 Task: Sort the products in the category "IPA" by price (highest first).
Action: Mouse moved to (1019, 353)
Screenshot: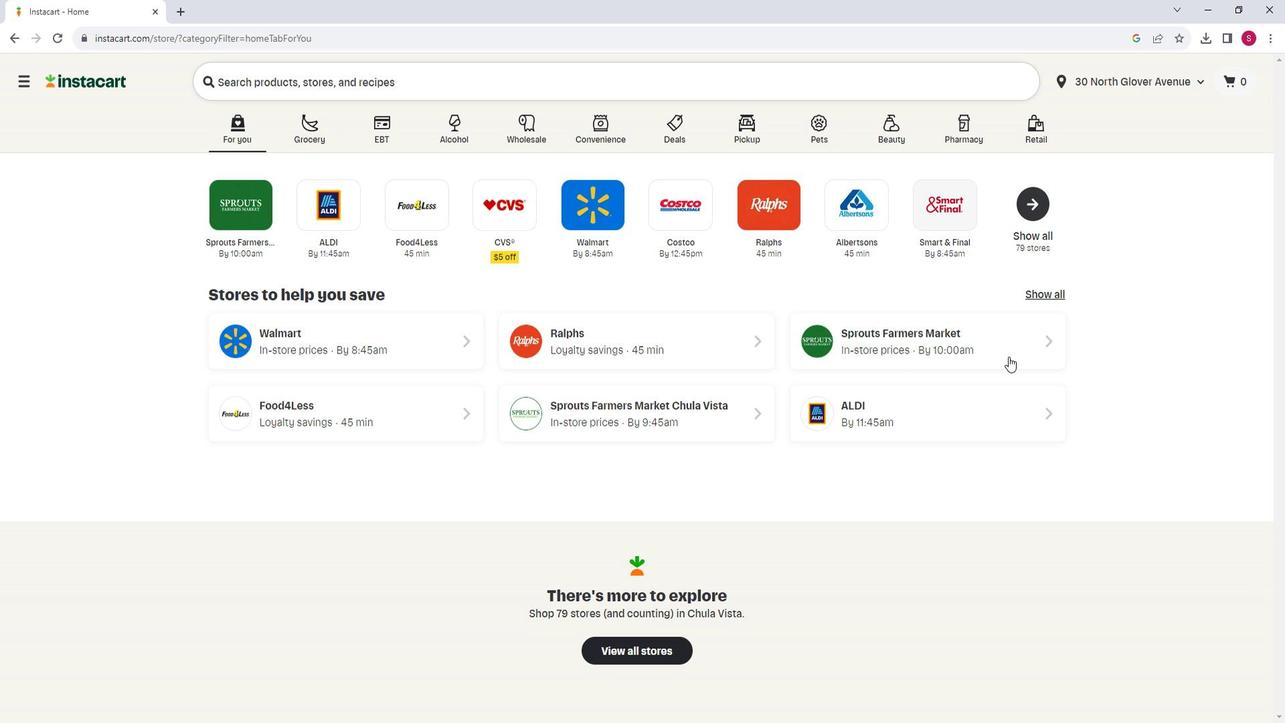 
Action: Mouse pressed left at (1019, 353)
Screenshot: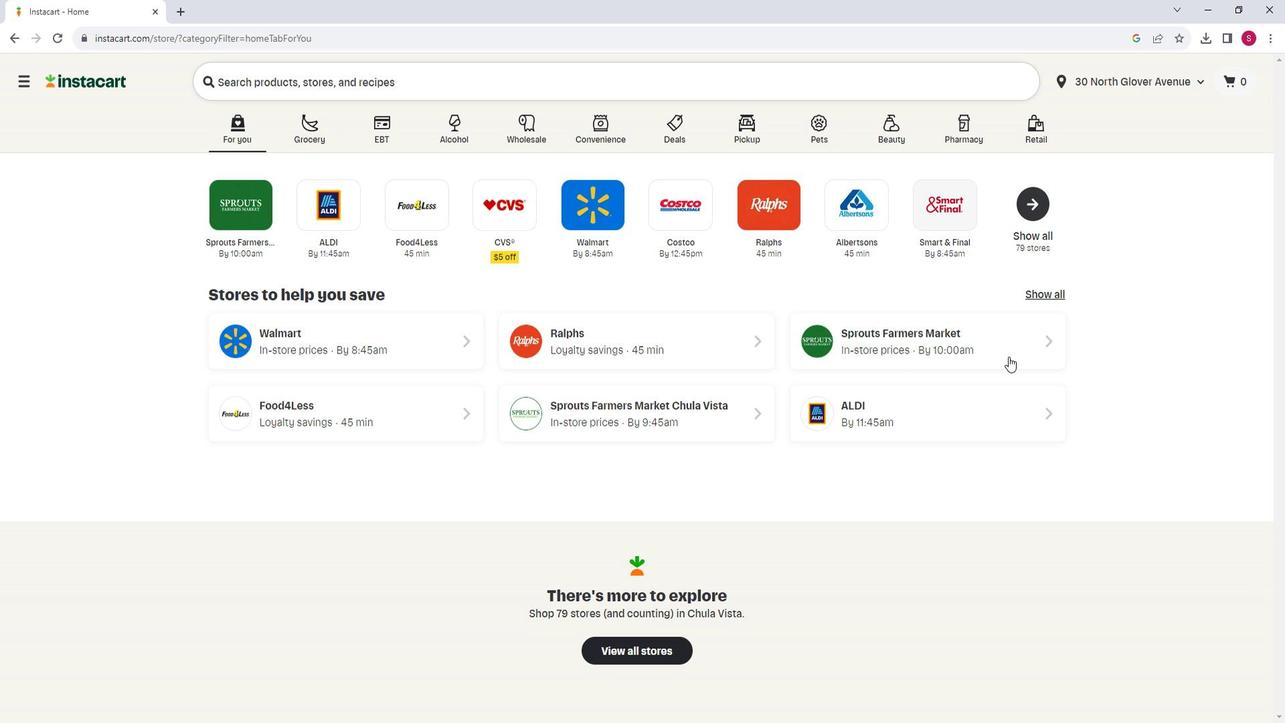 
Action: Mouse moved to (101, 417)
Screenshot: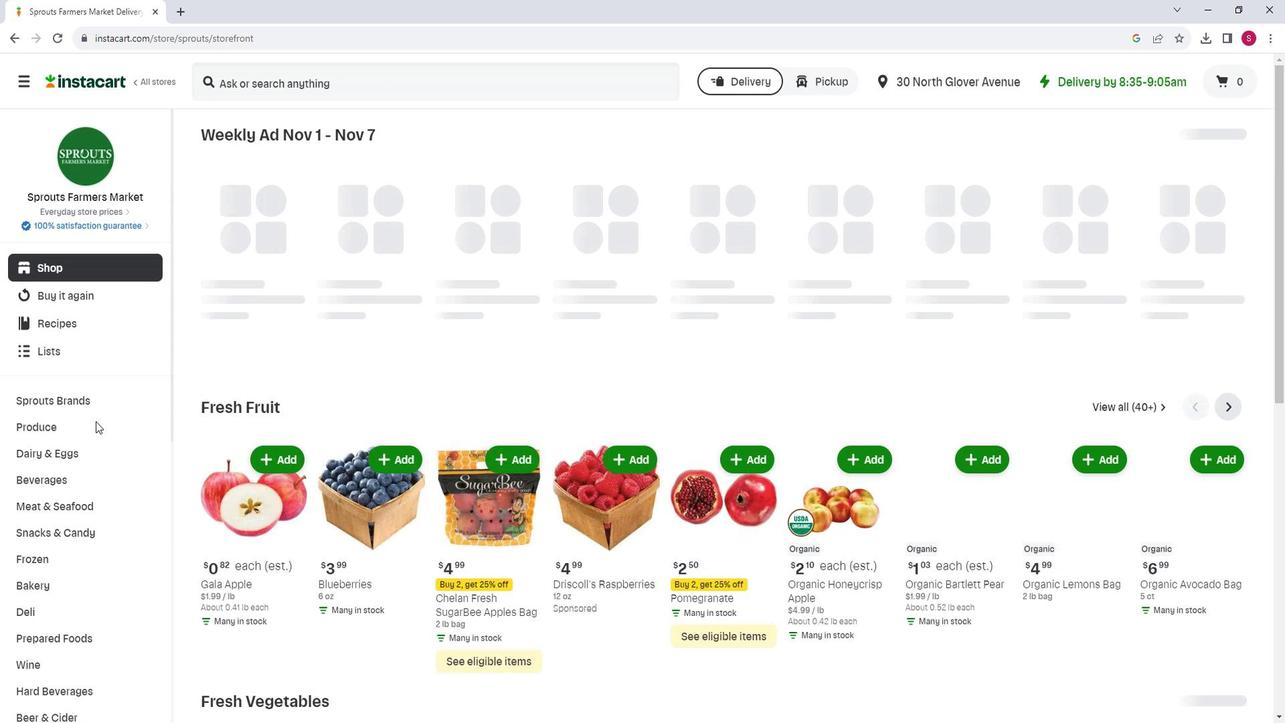 
Action: Mouse scrolled (101, 417) with delta (0, 0)
Screenshot: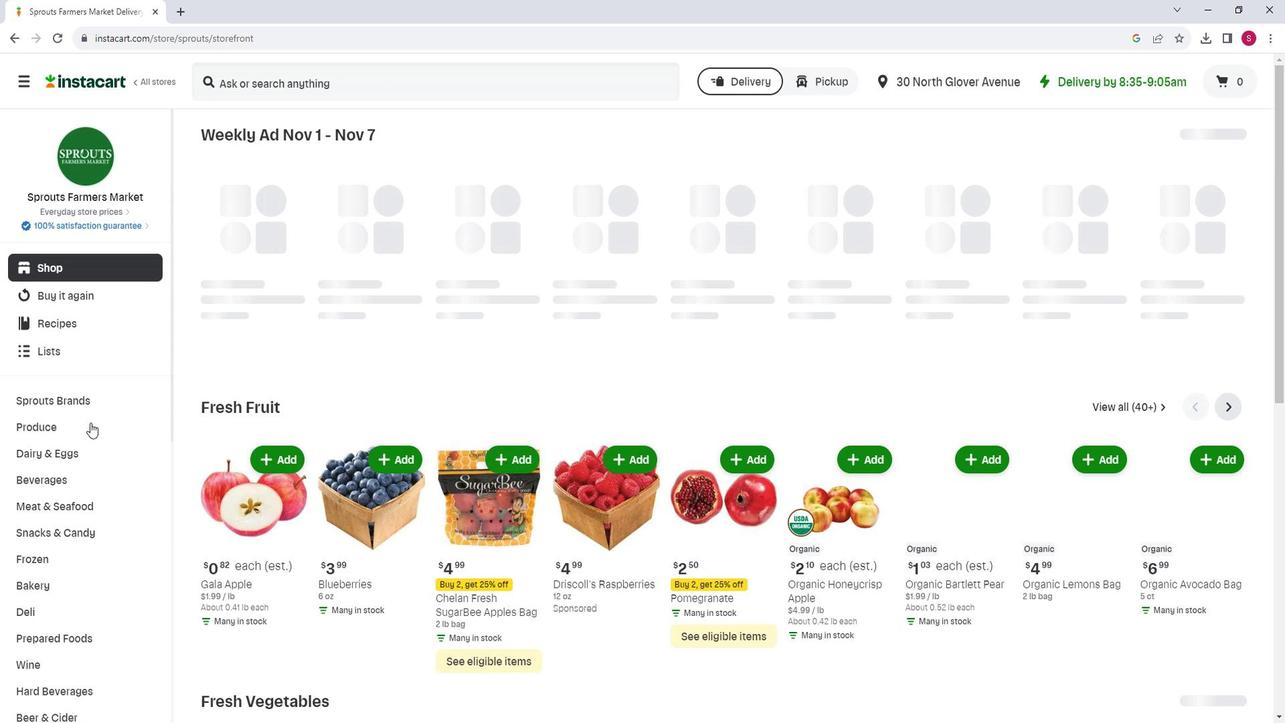 
Action: Mouse scrolled (101, 417) with delta (0, 0)
Screenshot: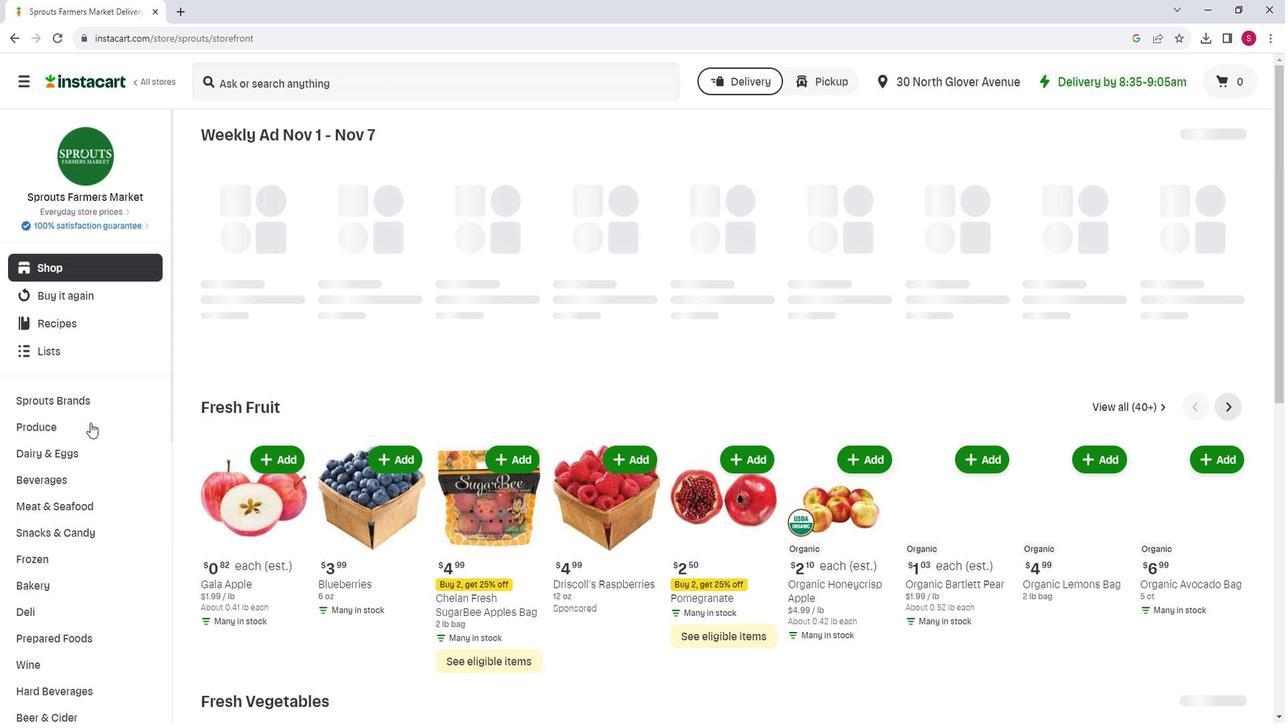 
Action: Mouse moved to (57, 559)
Screenshot: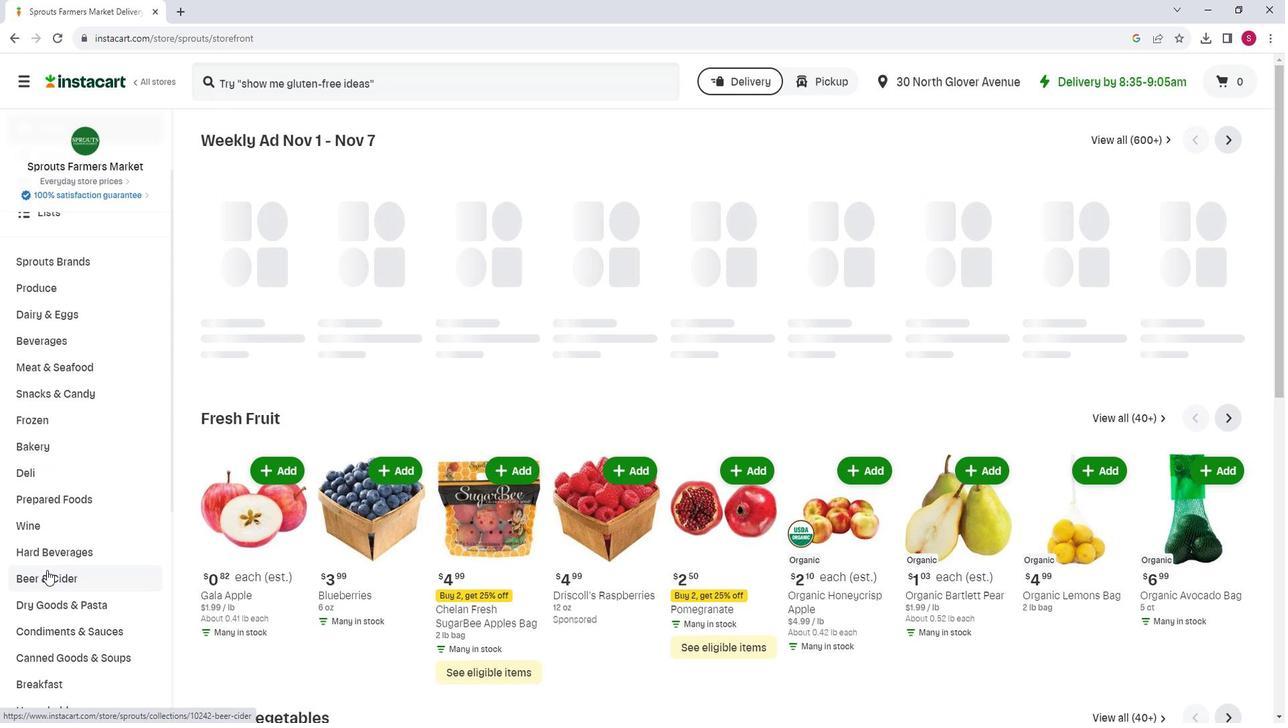 
Action: Mouse pressed left at (57, 559)
Screenshot: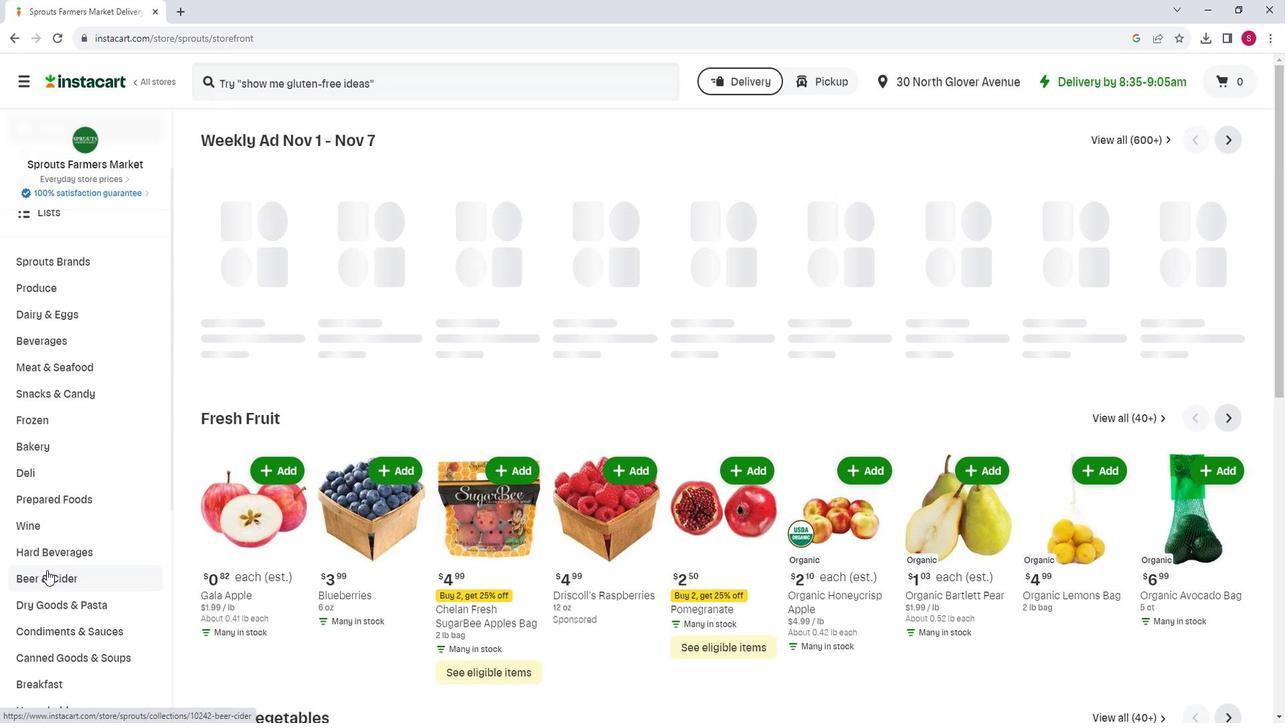 
Action: Mouse moved to (315, 176)
Screenshot: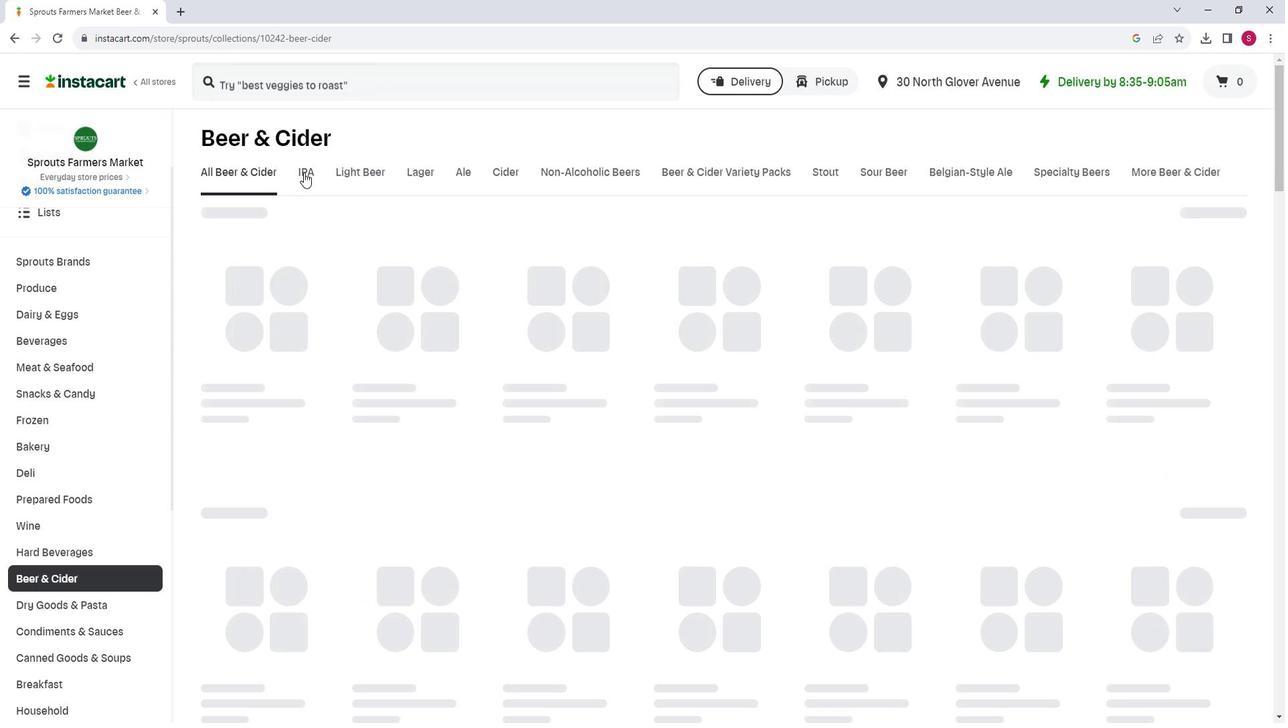 
Action: Mouse pressed left at (315, 176)
Screenshot: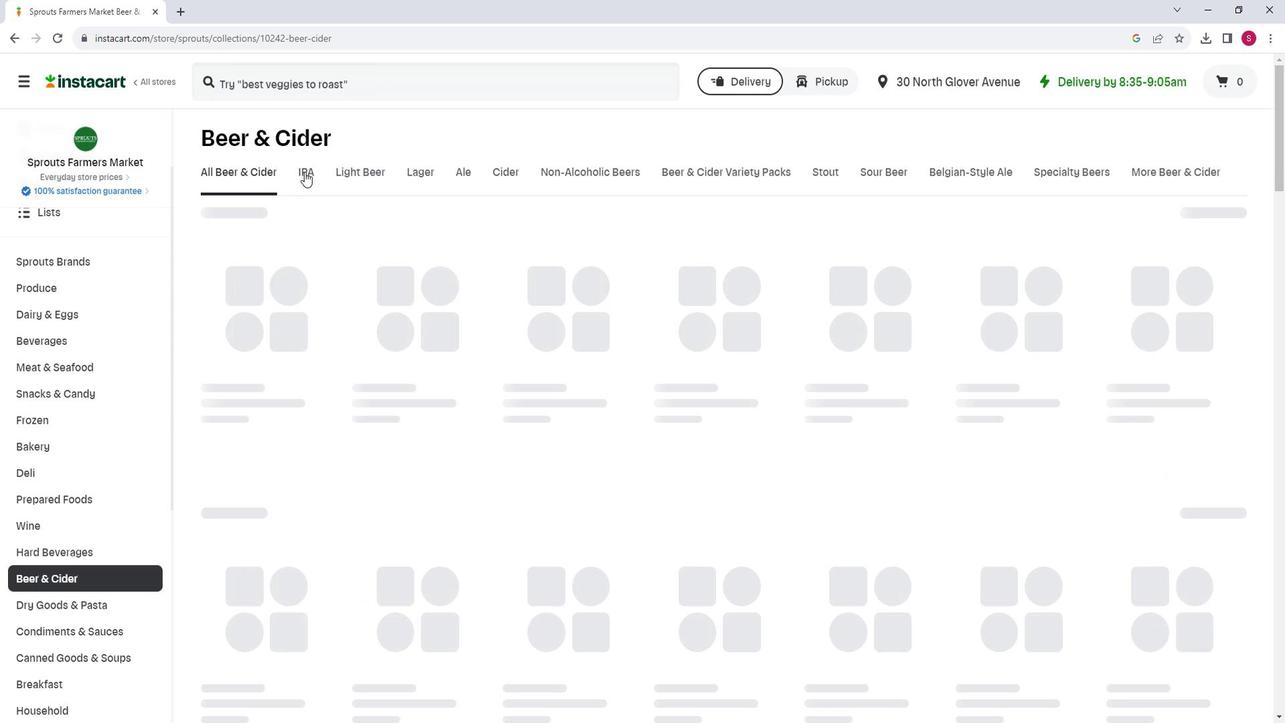 
Action: Mouse moved to (1256, 216)
Screenshot: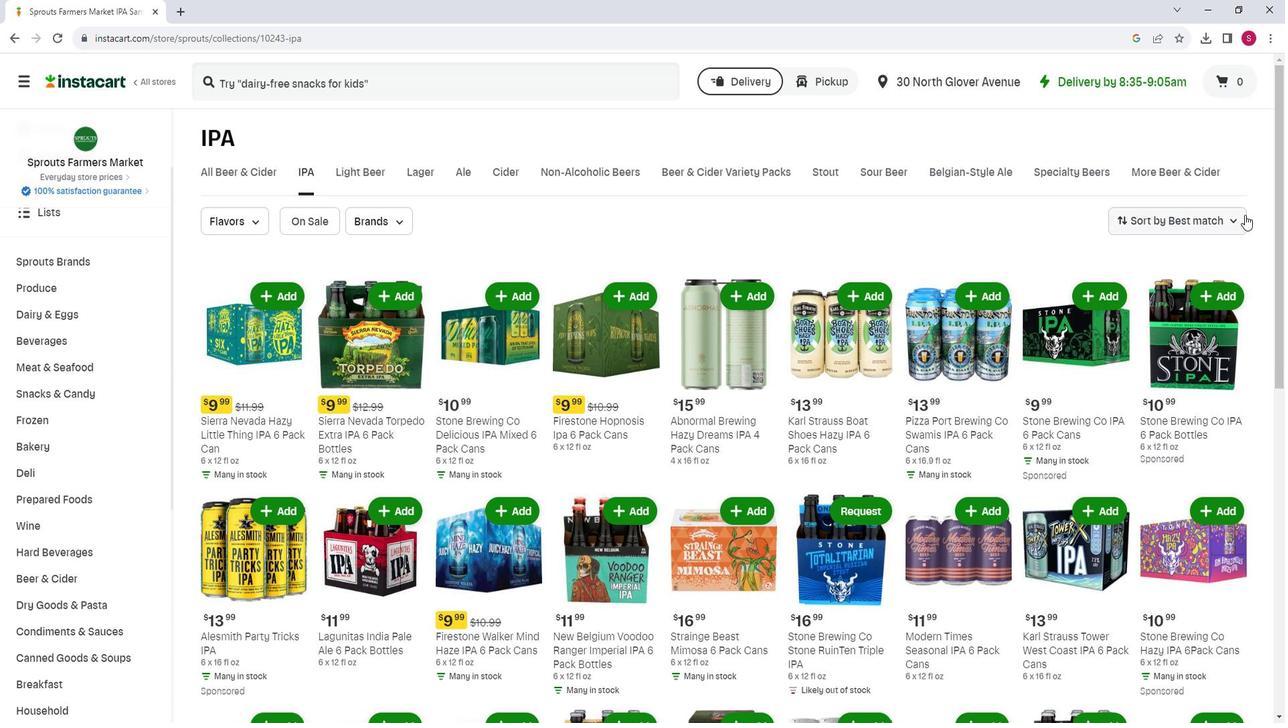 
Action: Mouse pressed left at (1256, 216)
Screenshot: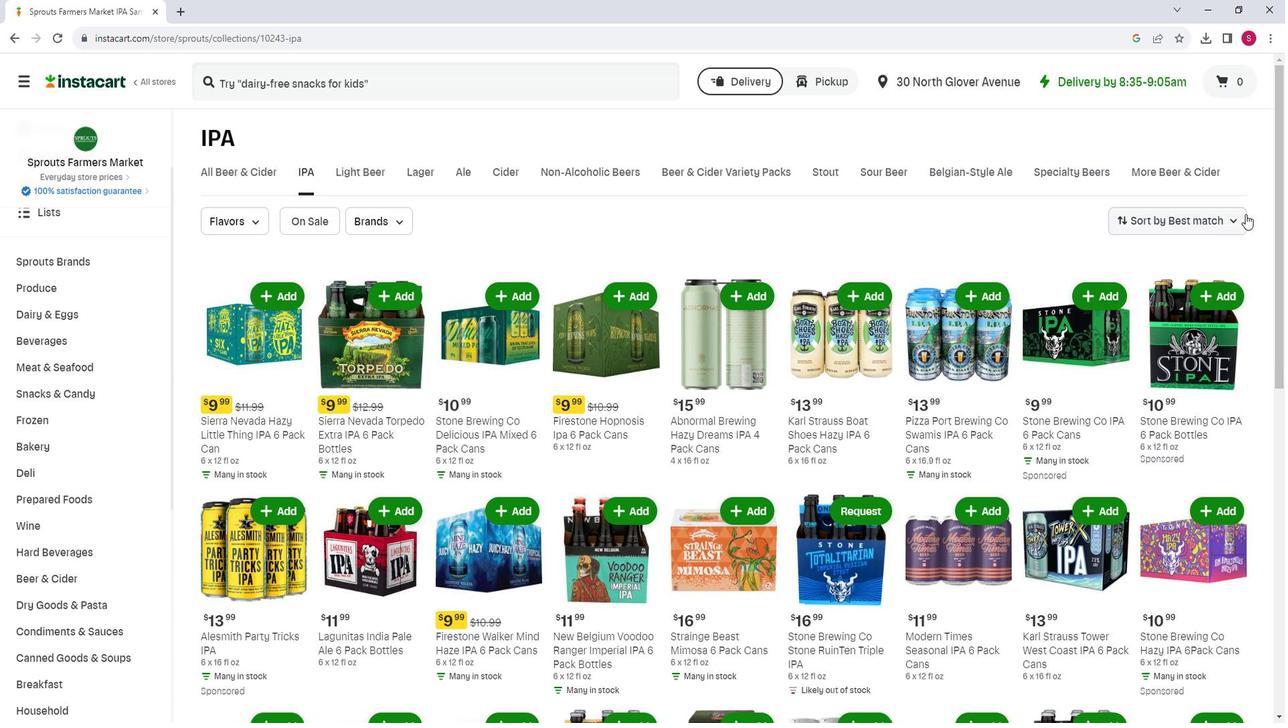 
Action: Mouse moved to (1228, 310)
Screenshot: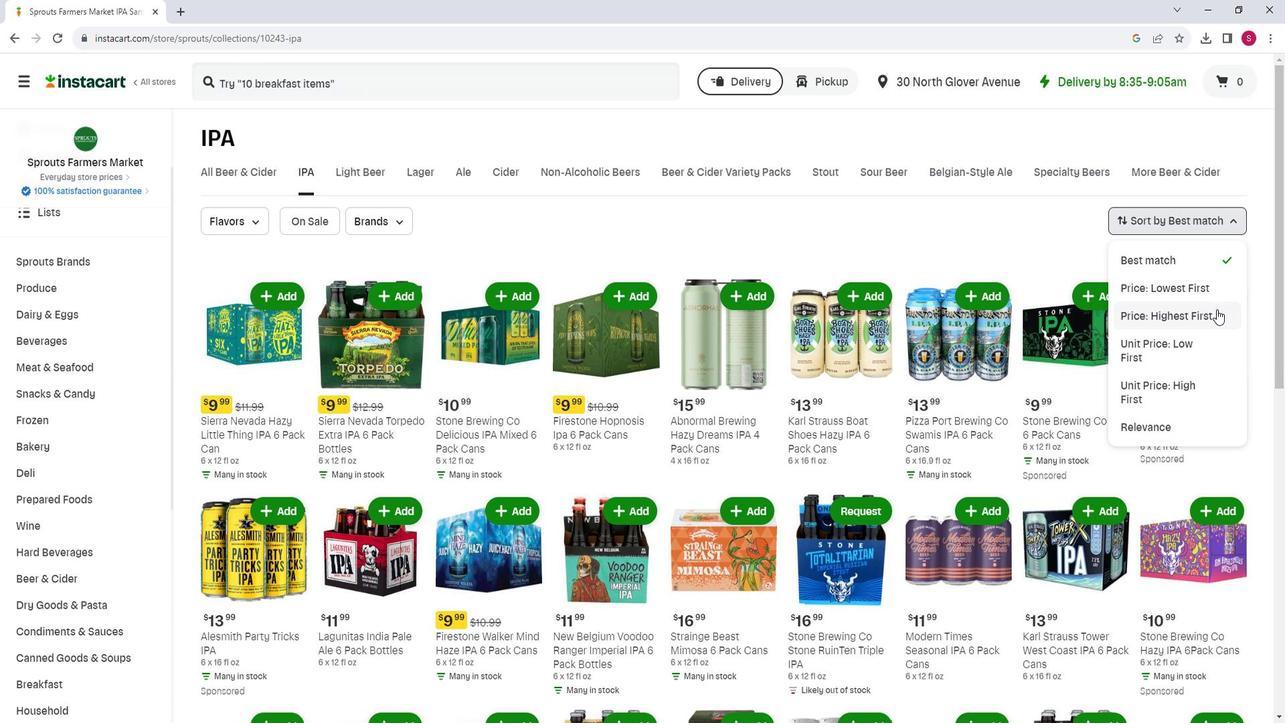 
Action: Mouse pressed left at (1228, 310)
Screenshot: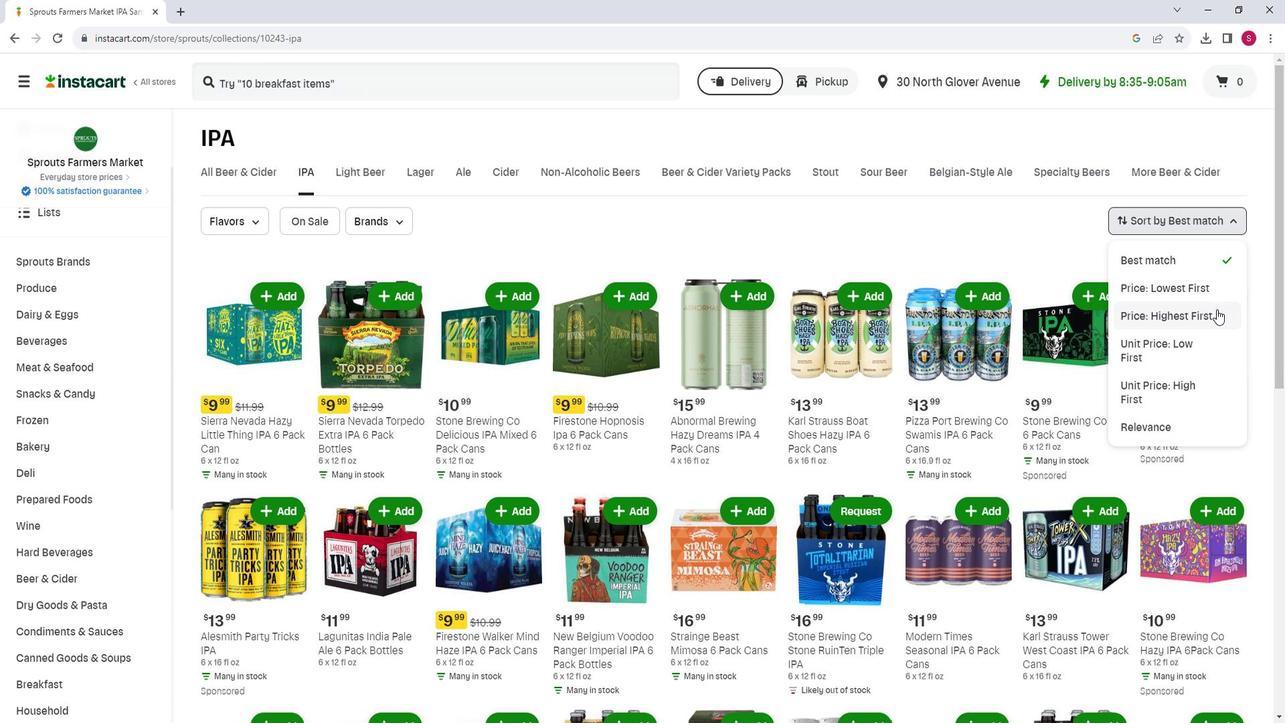 
Action: Mouse moved to (729, 235)
Screenshot: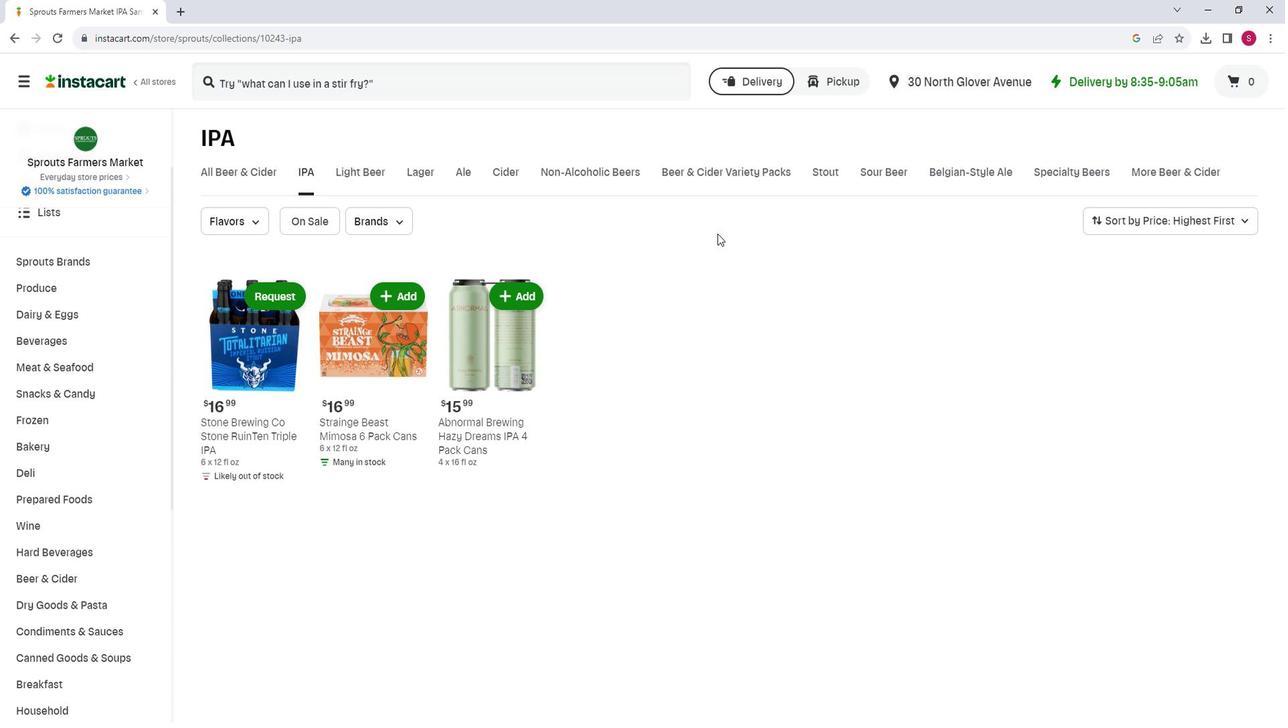
